 Task: Create a rule from the Recommended list, Task Added to this Project -> add SubTasks in the project Vertex with SubTasks Gather and Analyse Requirements , Design and Implement Solution , System Test and UAT , Release to Production / Go Live.
Action: Mouse moved to (30, 417)
Screenshot: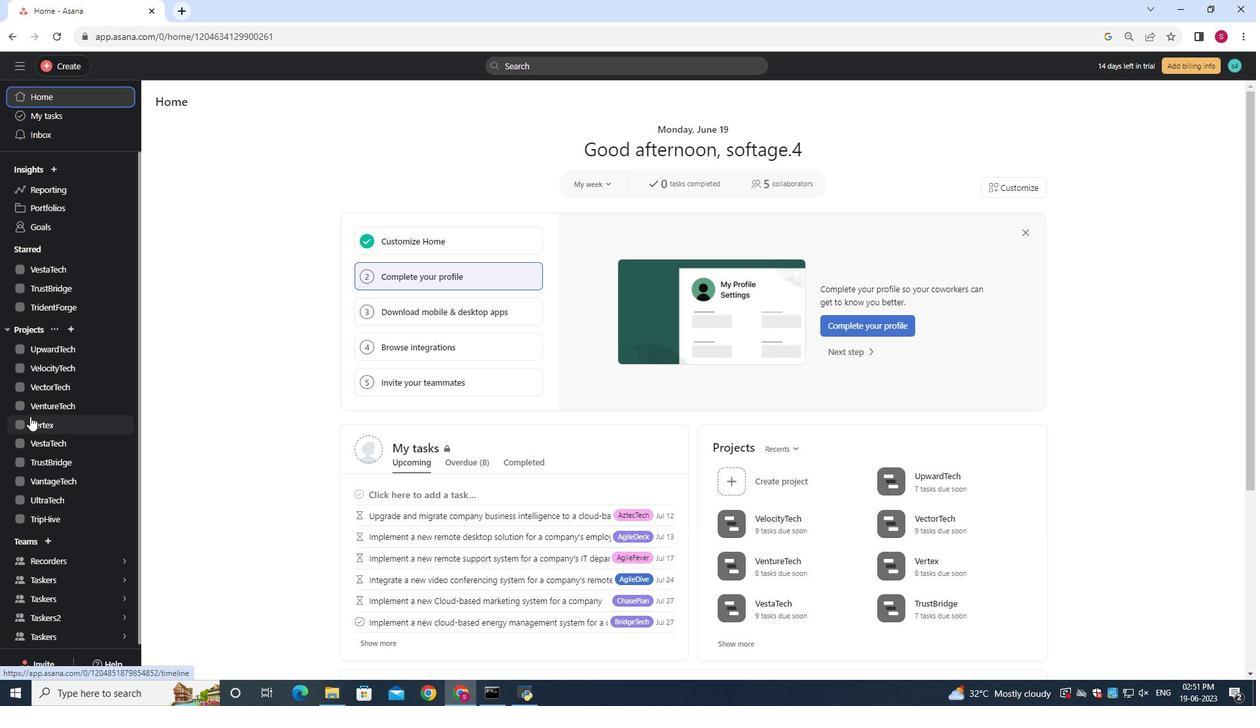 
Action: Mouse pressed left at (30, 417)
Screenshot: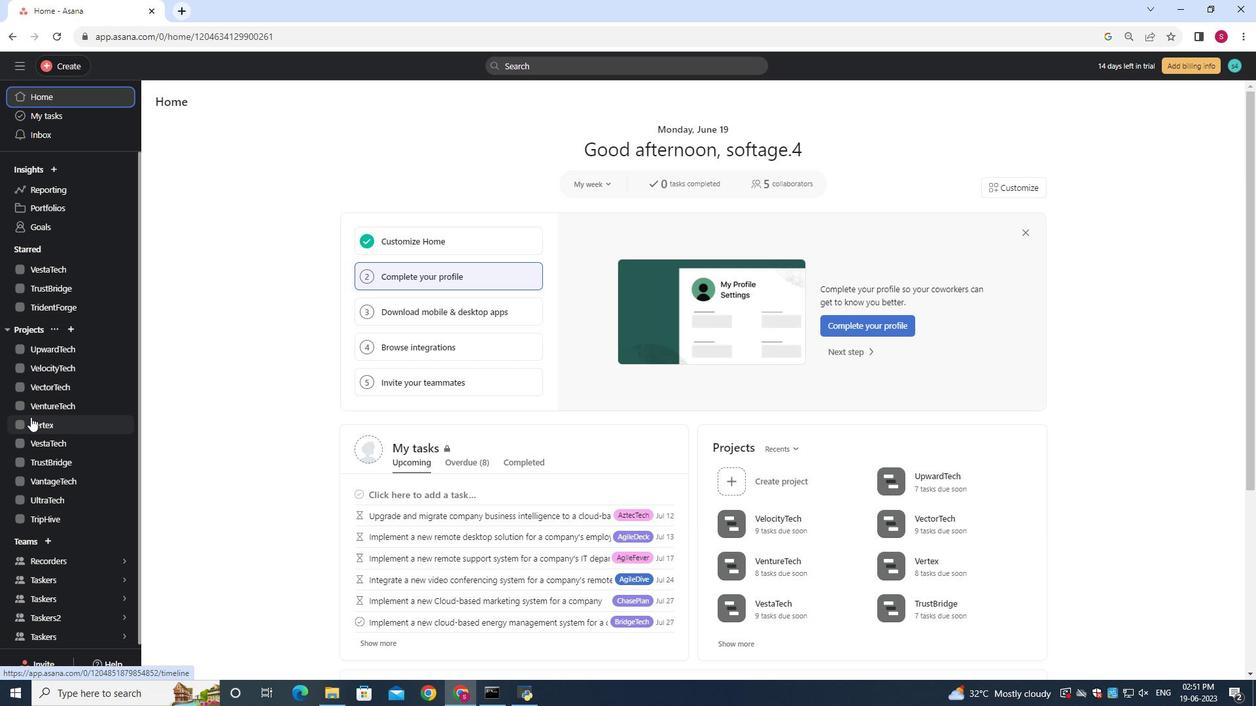 
Action: Mouse moved to (1200, 108)
Screenshot: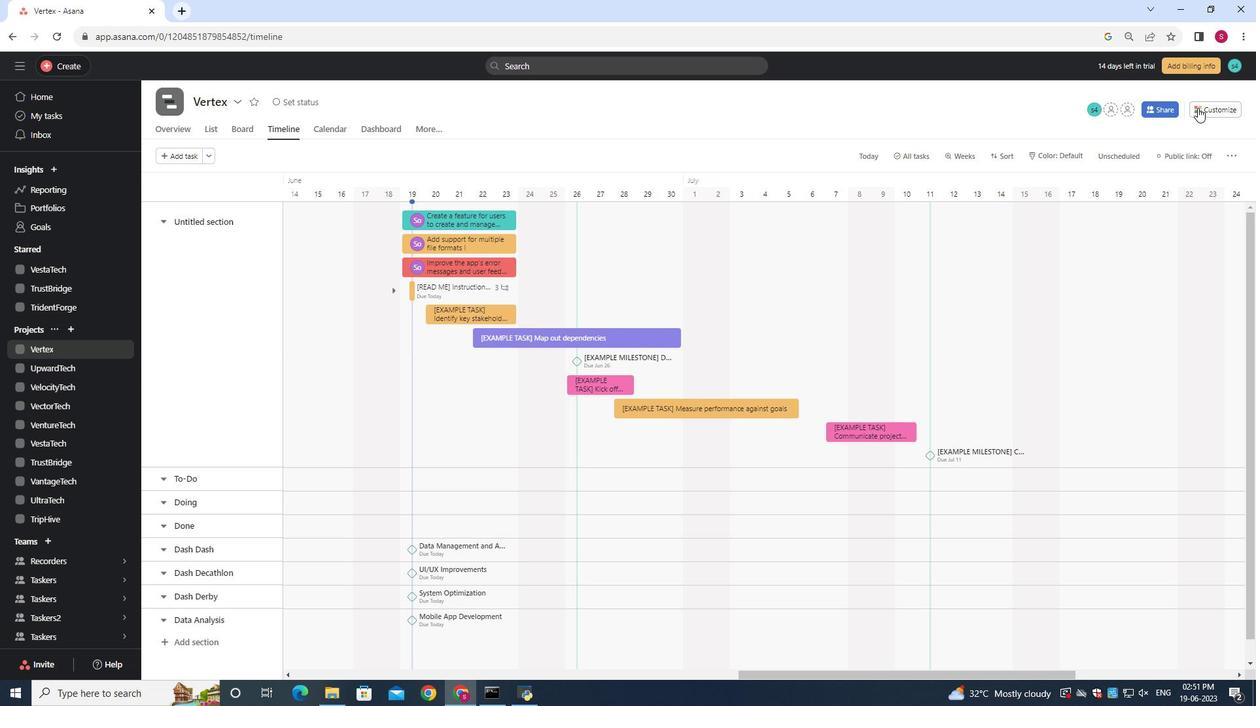 
Action: Mouse pressed left at (1200, 108)
Screenshot: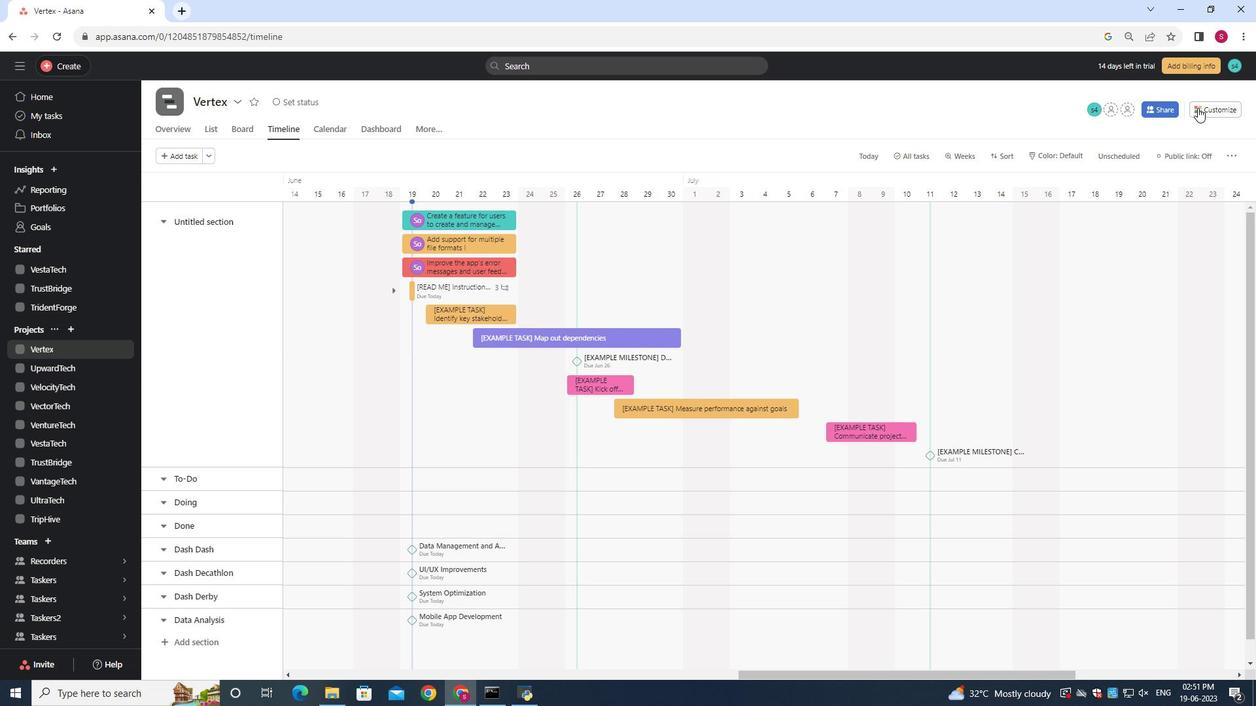 
Action: Mouse moved to (1010, 284)
Screenshot: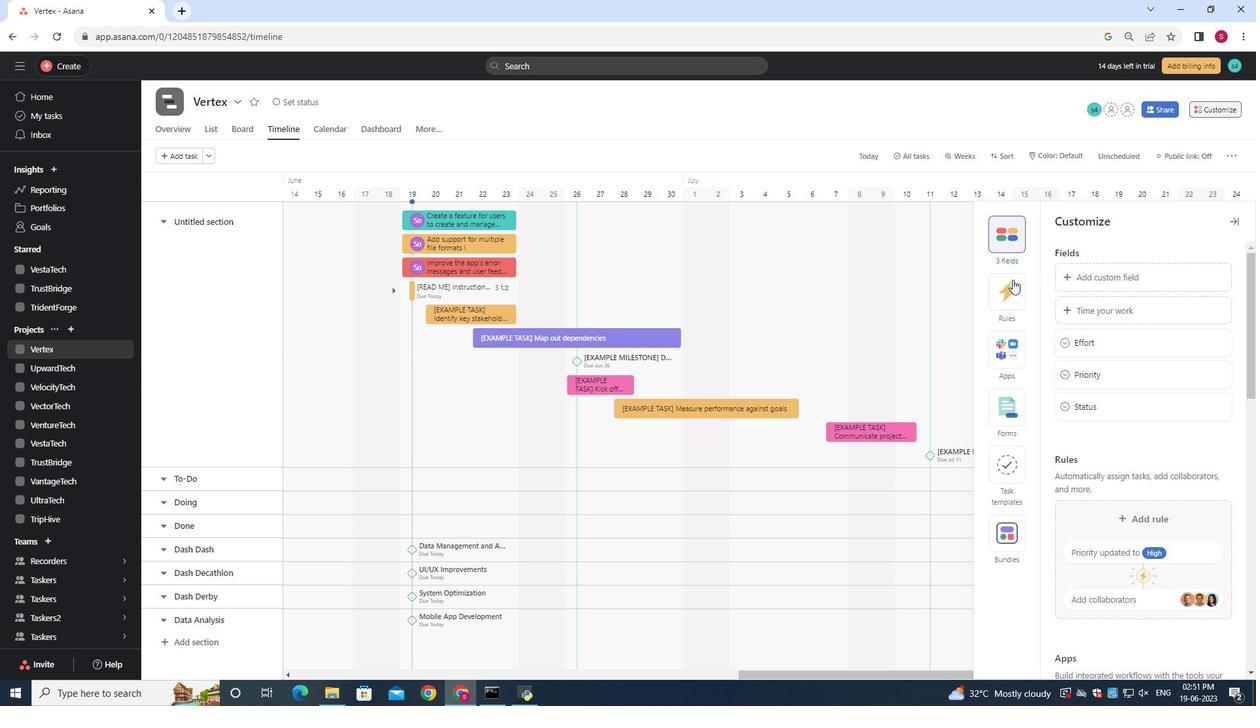 
Action: Mouse pressed left at (1010, 284)
Screenshot: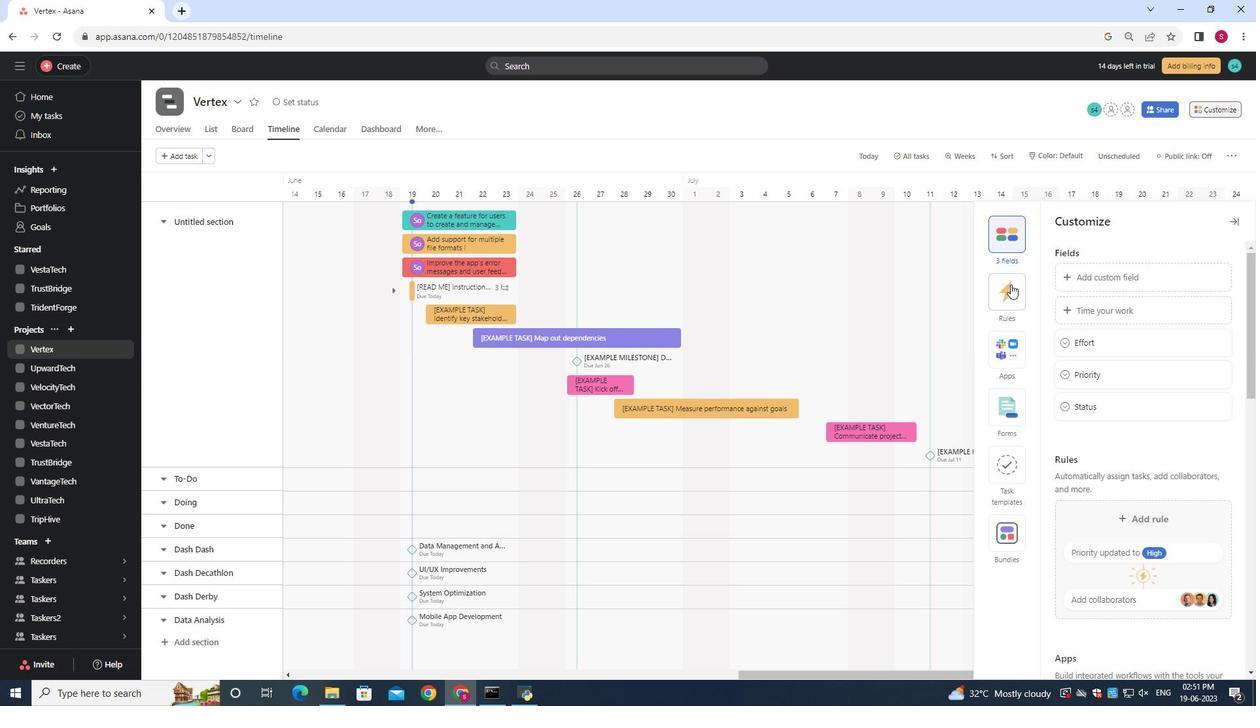 
Action: Mouse moved to (1119, 307)
Screenshot: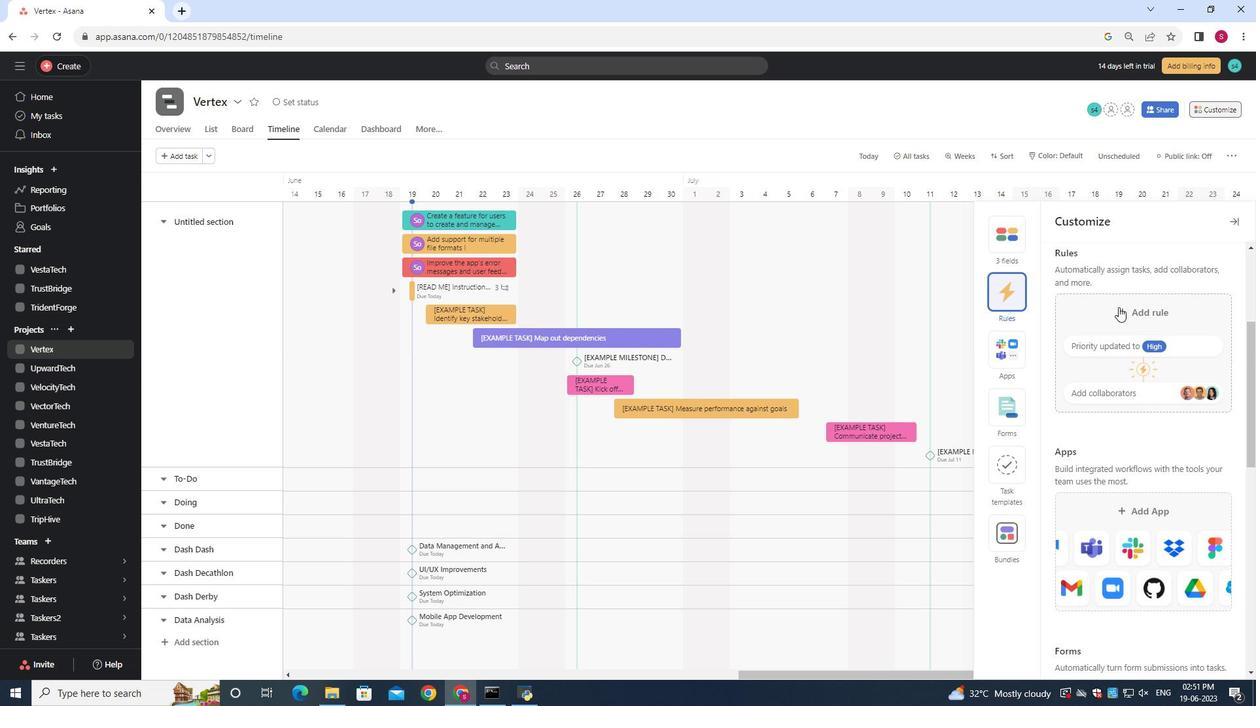 
Action: Mouse pressed left at (1119, 307)
Screenshot: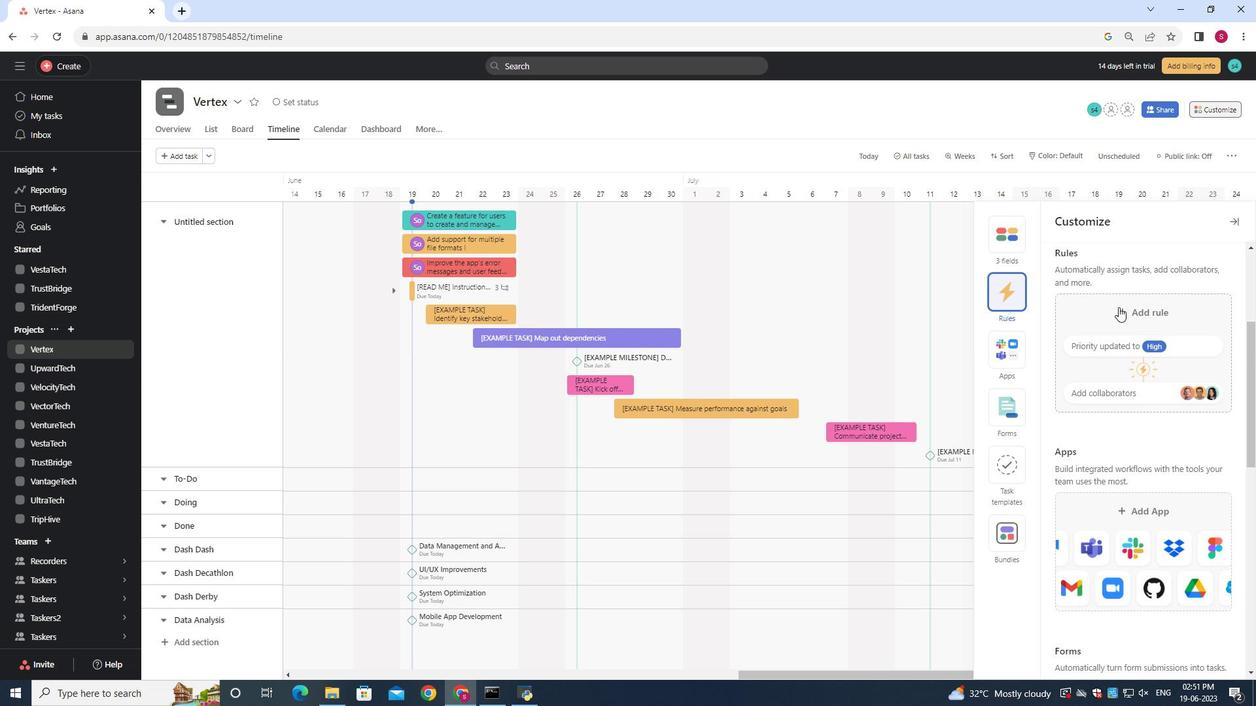 
Action: Mouse moved to (883, 193)
Screenshot: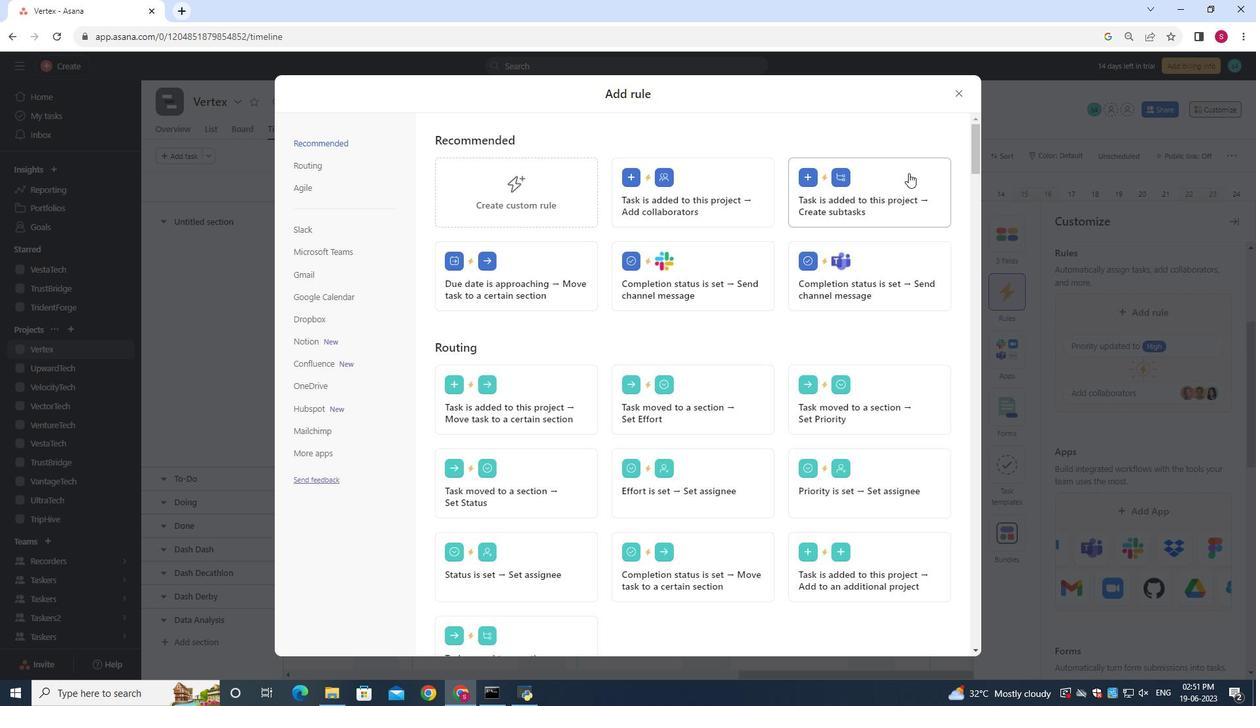 
Action: Mouse pressed left at (883, 193)
Screenshot: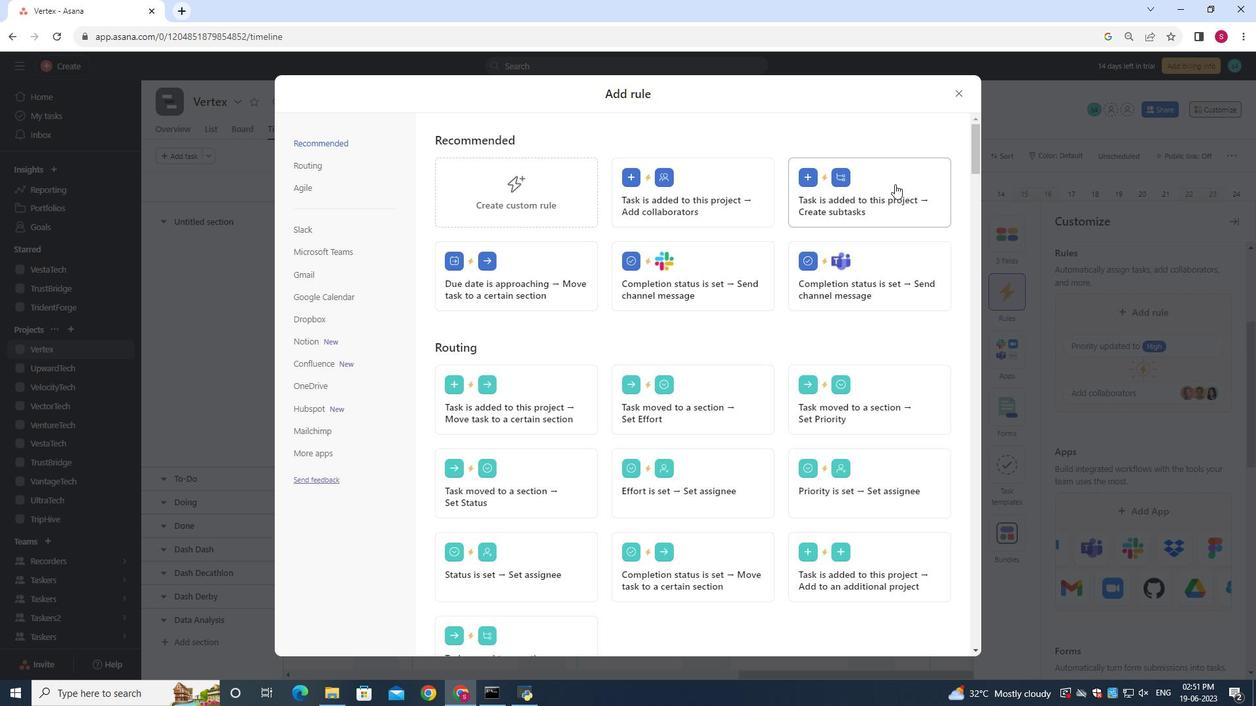 
Action: Mouse moved to (790, 193)
Screenshot: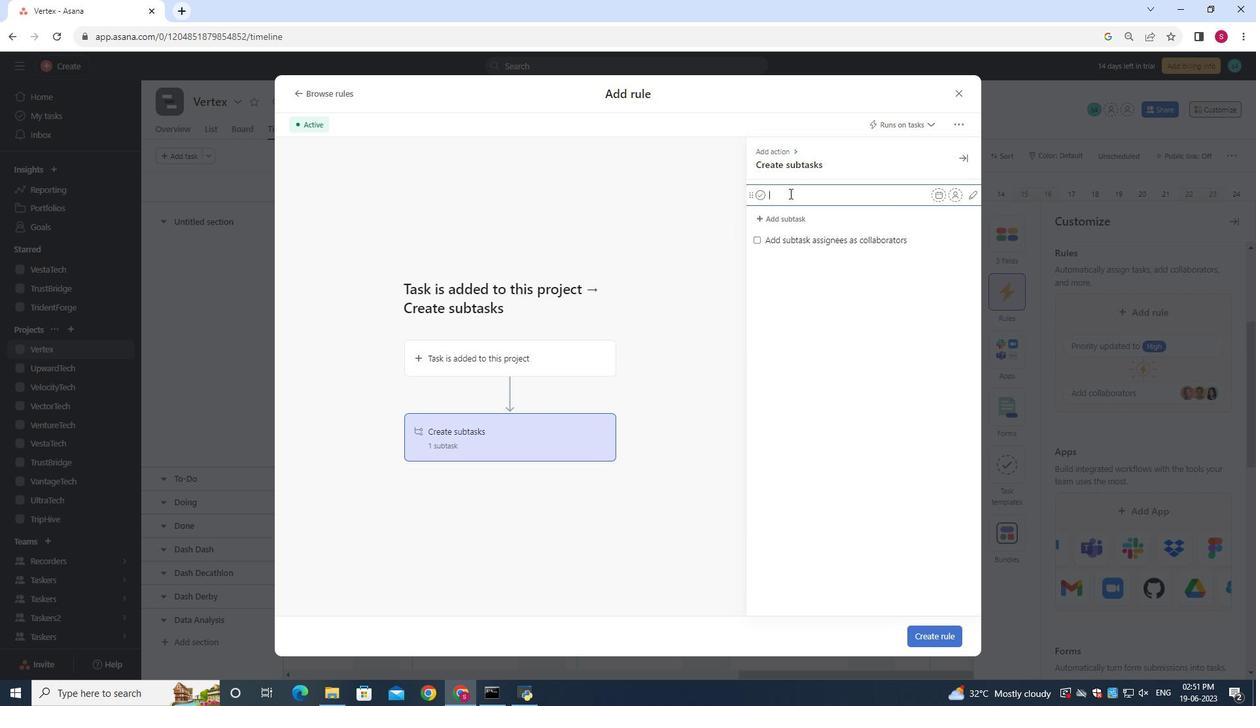 
Action: Key pressed <Key.shift><Key.shift><Key.shift><Key.shift><Key.shift><Key.shift><Key.shift><Key.shift><Key.shift><Key.shift><Key.shift><Key.shift><Key.shift><Key.shift>Gather<Key.space><Key.shift><Key.shift><Key.shift><Key.shift><Key.shift><Key.shift><Key.shift><Key.shift><Key.shift><Key.shift><Key.shift><Key.shift><Key.shift><Key.shift><Key.shift><Key.shift><Key.shift><Key.shift><Key.shift><Key.shift><Key.shift><Key.shift><Key.shift><Key.shift><Key.shift><Key.shift><Key.shift><Key.shift><Key.shift><Key.shift><Key.shift><Key.shift><Key.shift><Key.shift>and<Key.space><Key.shift>Analyse<Key.space><Key.shift><Key.shift><Key.shift><Key.shift><Key.shift><Key.shift><Key.shift><Key.shift><Key.shift><Key.shift><Key.shift><Key.shift><Key.shift><Key.shift><Key.shift><Key.shift><Key.shift><Key.shift><Key.shift><Key.shift><Key.shift><Key.shift><Key.shift><Key.shift><Key.shift><Key.shift><Key.shift>Requirements<Key.enter><Key.shift><Key.shift><Key.shift><Key.shift><Key.shift><Key.shift><Key.shift><Key.shift><Key.shift>Design<Key.space>and<Key.space><Key.shift><Key.shift><Key.shift><Key.shift><Key.shift><Key.shift><Key.shift><Key.shift><Key.shift><Key.shift><Key.shift><Key.shift><Key.shift><Key.shift><Key.shift><Key.shift><Key.shift><Key.shift><Key.shift><Key.shift><Key.shift><Key.shift><Key.shift><Key.shift><Key.shift><Key.shift><Key.shift>Implement<Key.space><Key.shift>Solution<Key.enter><Key.shift><Key.shift><Key.shift><Key.shift><Key.shift><Key.shift><Key.shift><Key.shift><Key.shift><Key.shift><Key.shift><Key.shift><Key.shift><Key.shift><Key.shift><Key.shift><Key.shift>System<Key.space><Key.shift>Test<Key.space>and<Key.space><Key.shift>UAT<Key.enter><Key.shift><Key.shift><Key.shift><Key.shift><Key.shift><Key.shift><Key.shift><Key.shift><Key.shift><Key.shift><Key.shift><Key.shift>Release<Key.space>to<Key.space><Key.shift>Production<Key.space>/<Key.space><Key.shift><Key.shift><Key.shift><Key.shift><Key.shift><Key.shift><Key.shift><Key.shift><Key.shift>Go<Key.space><Key.shift>Live
Screenshot: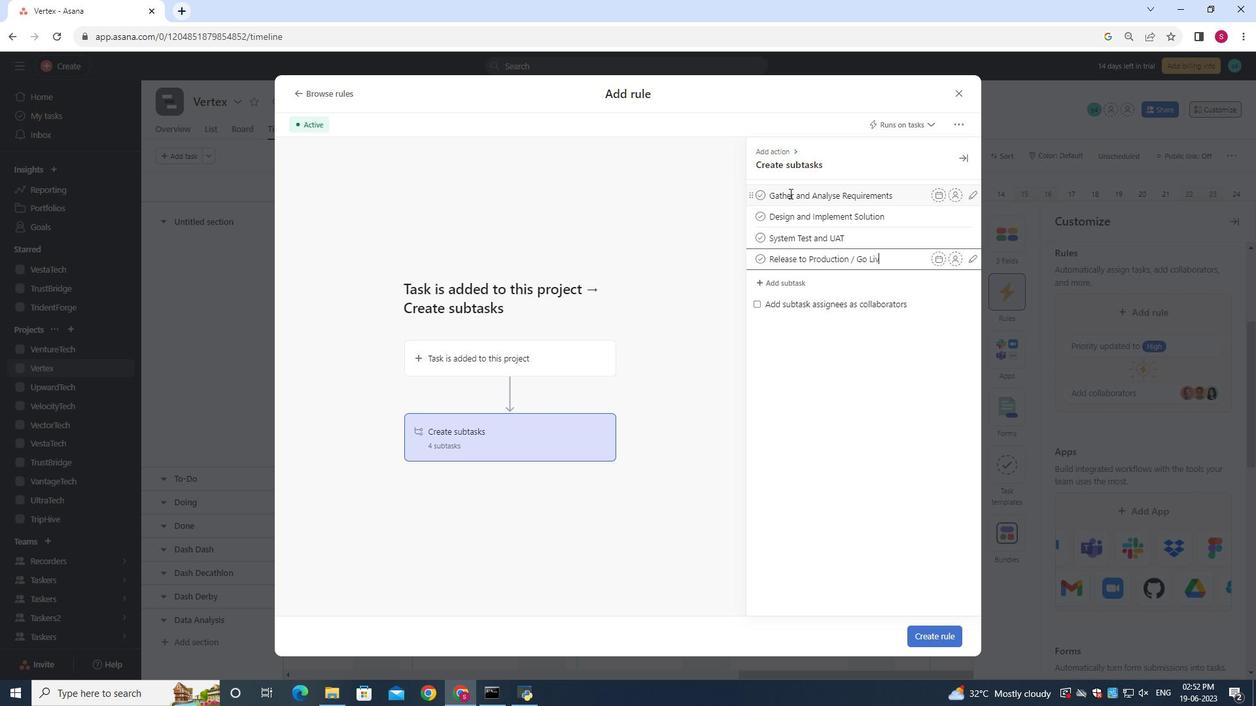 
Action: Mouse moved to (925, 636)
Screenshot: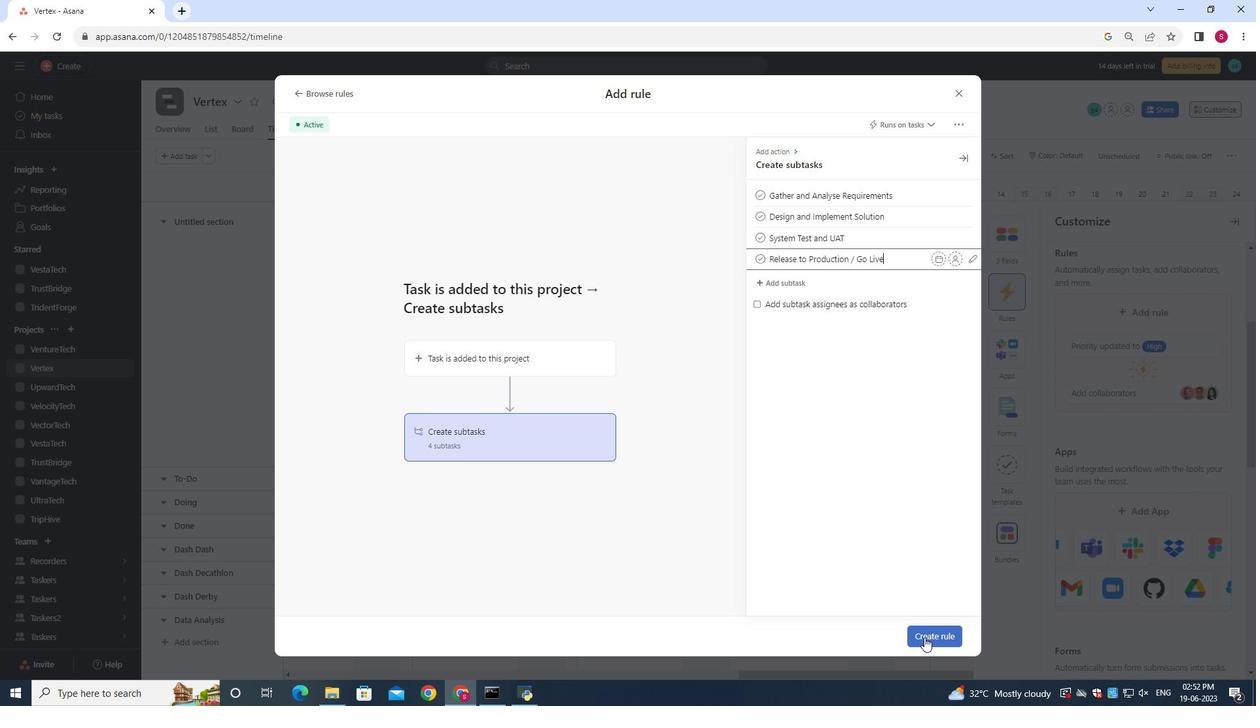 
Action: Mouse pressed left at (925, 636)
Screenshot: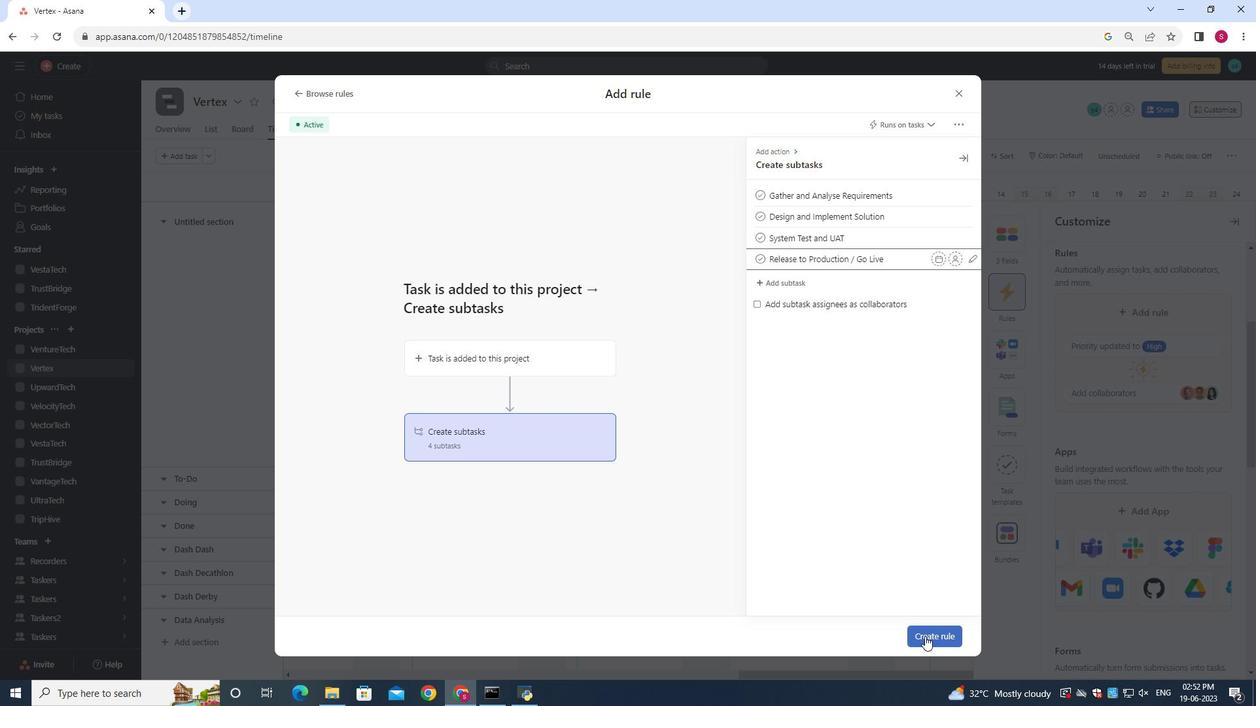
